 Task: Add Organic Valley Organic 3 Cheese Italian Blend Thick Cut Shredded 3 Cheese to the cart.
Action: Mouse moved to (906, 315)
Screenshot: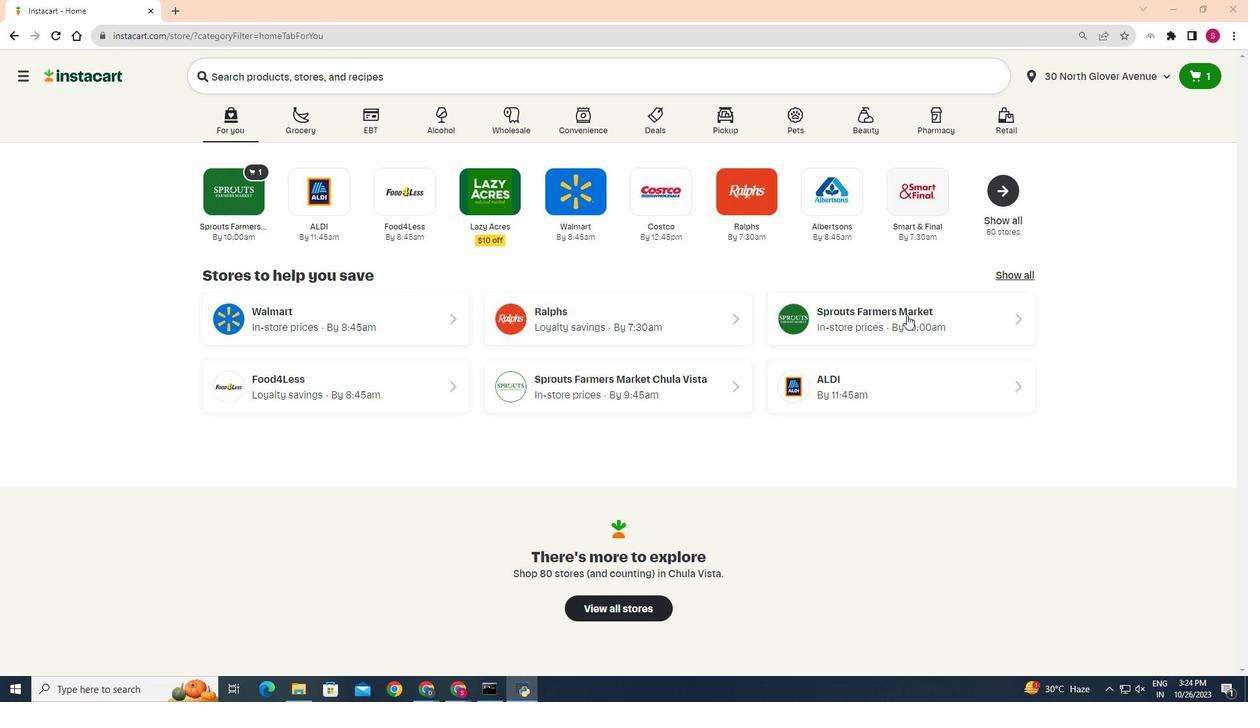
Action: Mouse pressed left at (906, 315)
Screenshot: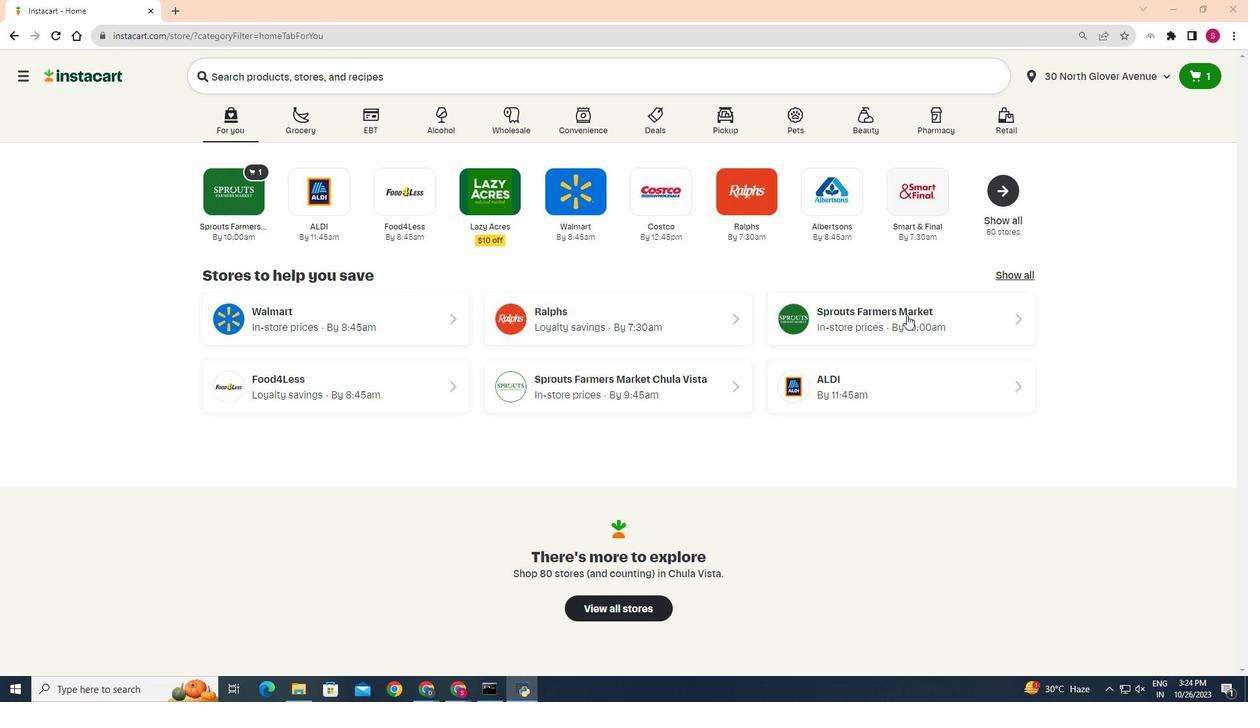 
Action: Mouse moved to (81, 550)
Screenshot: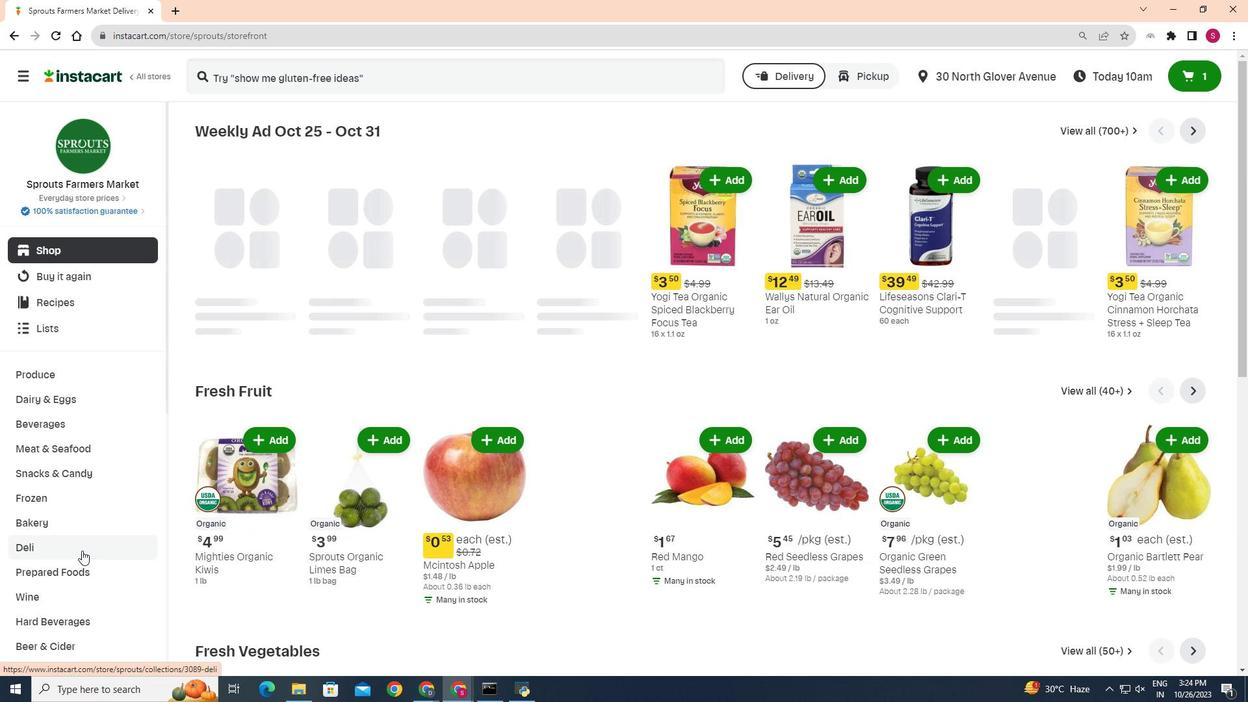 
Action: Mouse pressed left at (81, 550)
Screenshot: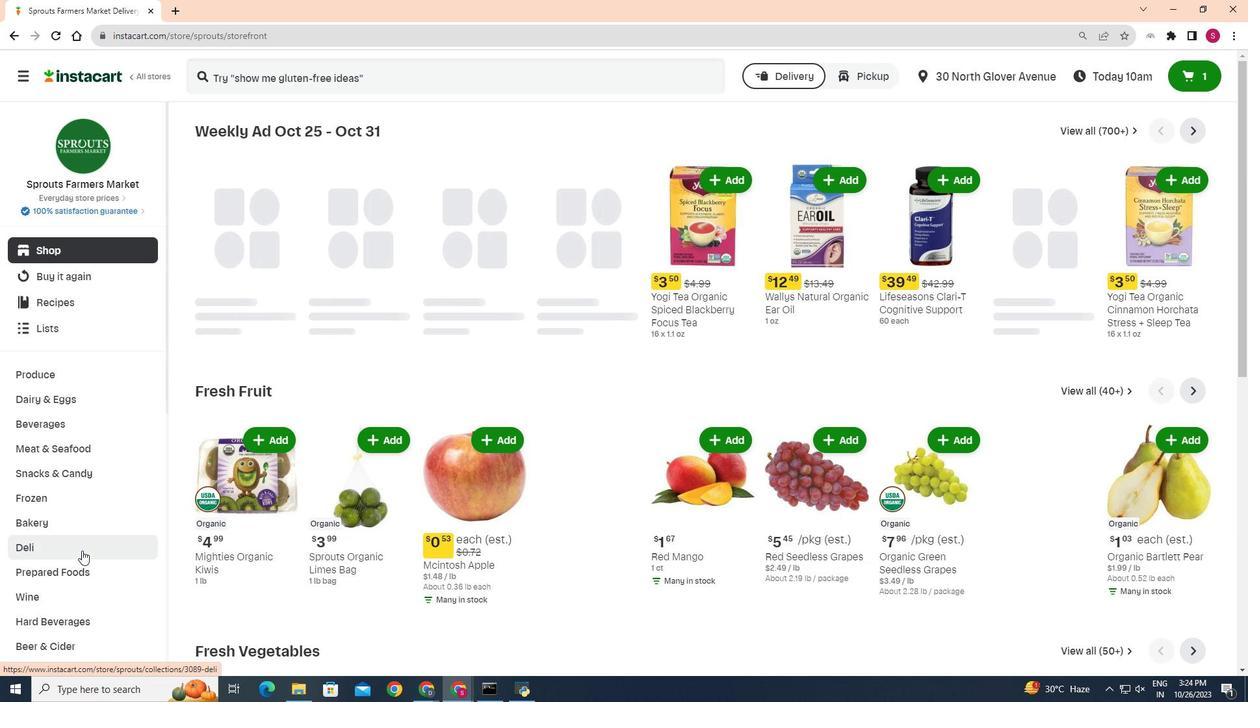 
Action: Mouse moved to (330, 169)
Screenshot: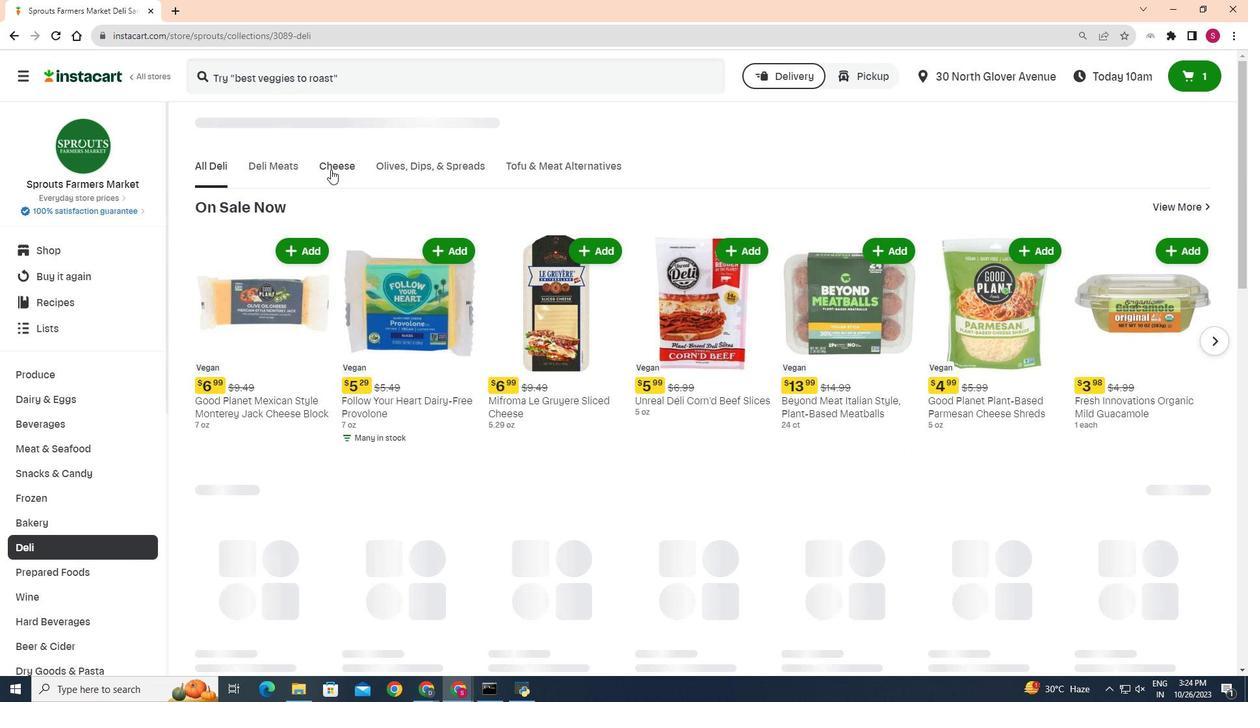 
Action: Mouse pressed left at (330, 169)
Screenshot: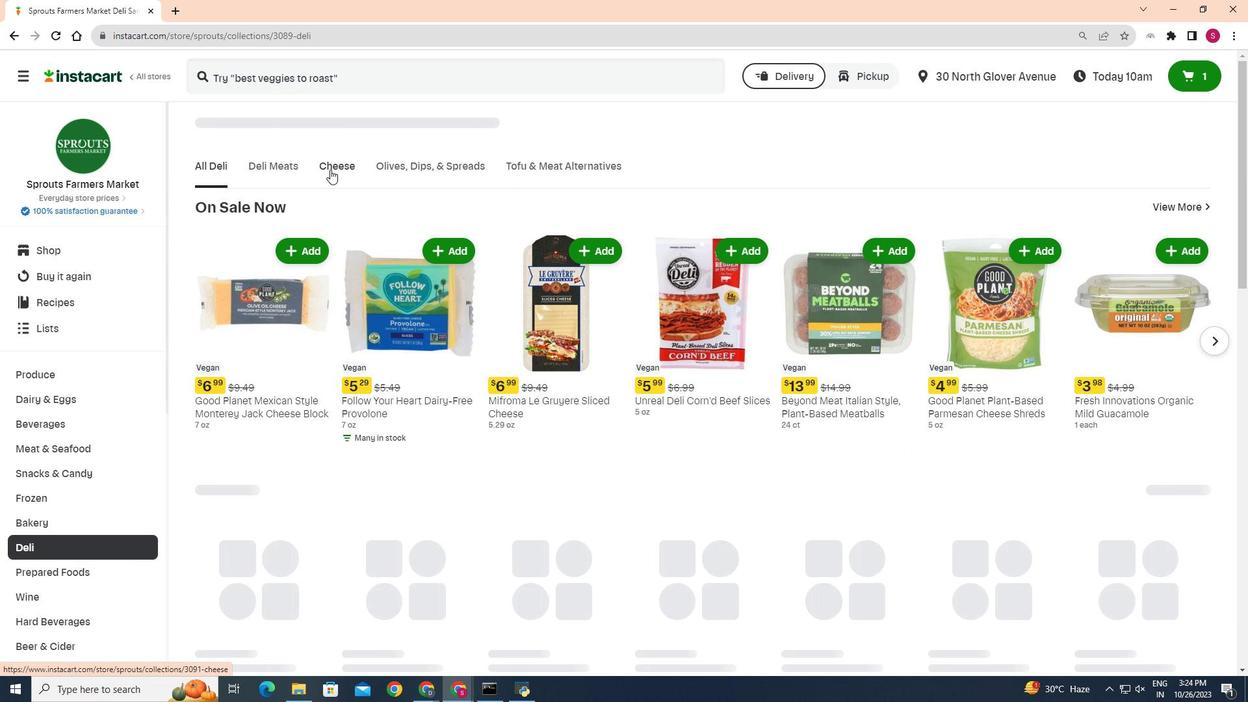 
Action: Mouse moved to (397, 217)
Screenshot: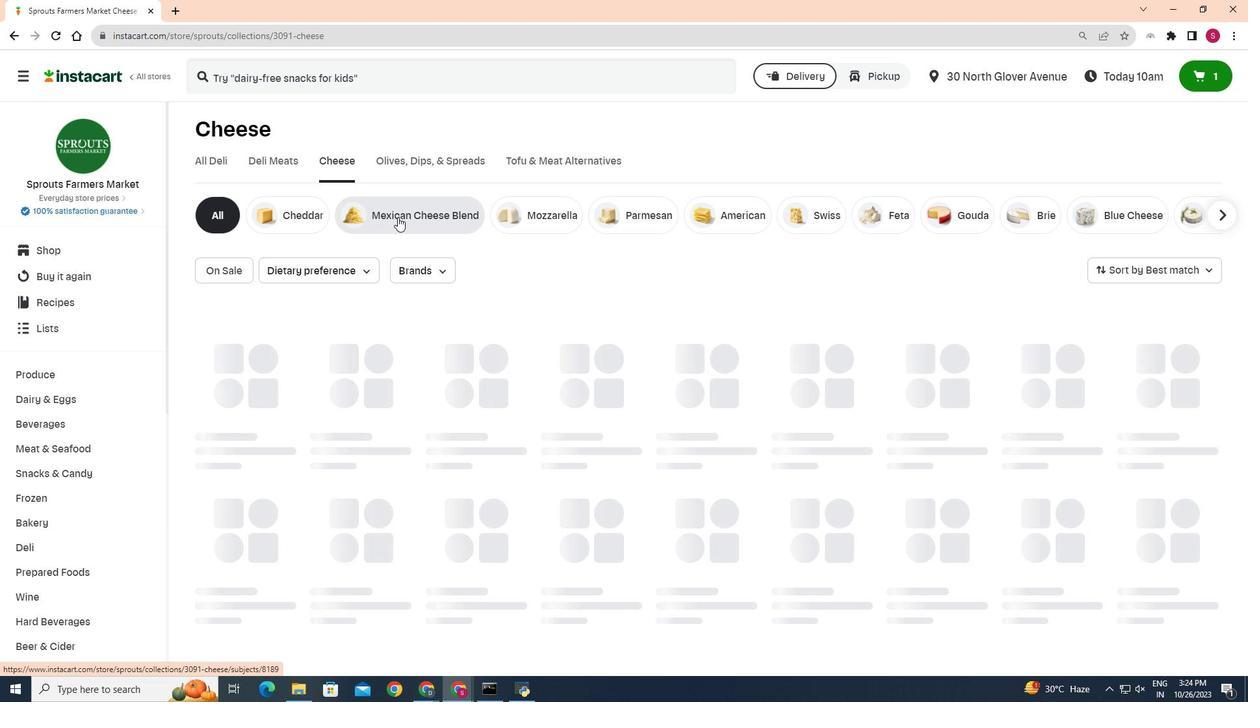 
Action: Mouse pressed left at (397, 217)
Screenshot: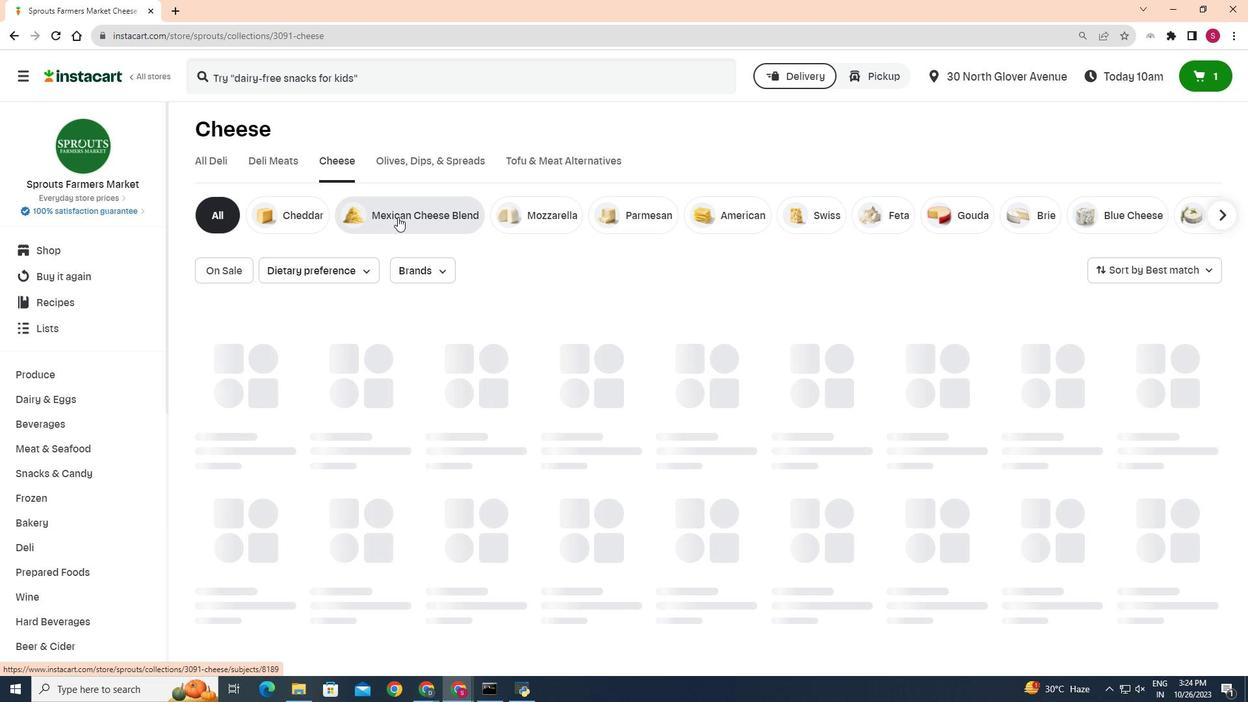 
Action: Mouse moved to (1120, 456)
Screenshot: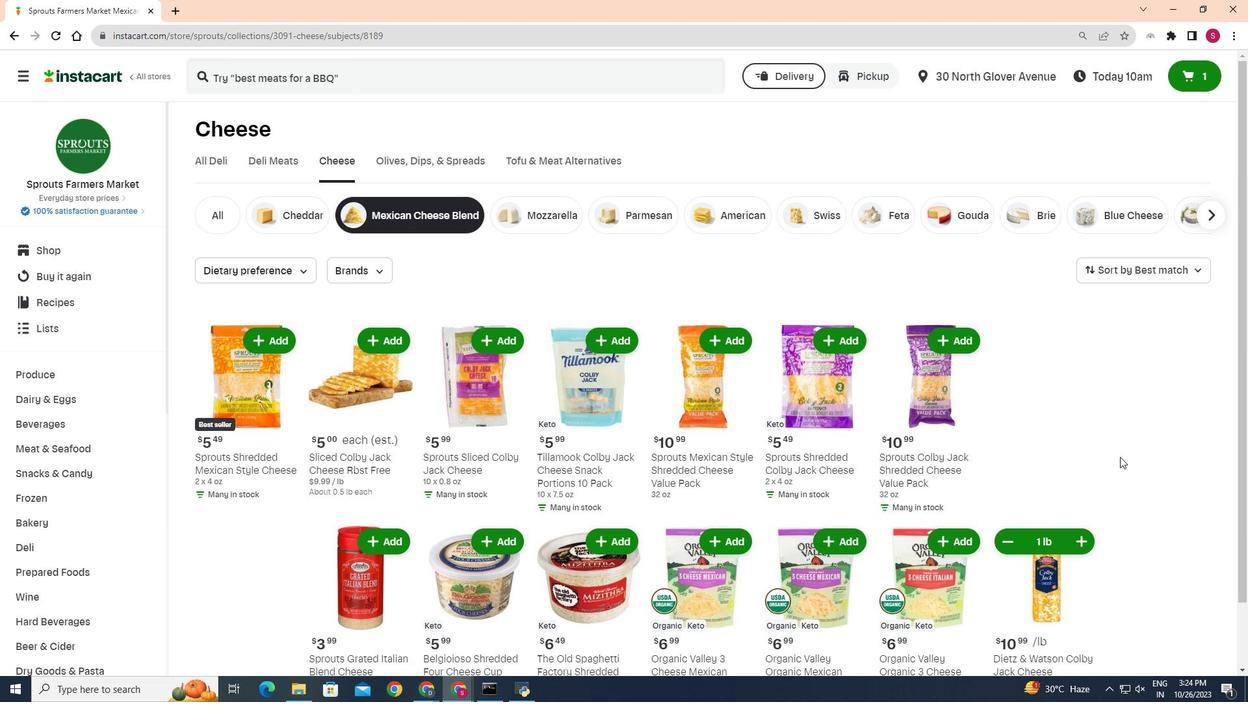
Action: Mouse scrolled (1120, 456) with delta (0, 0)
Screenshot: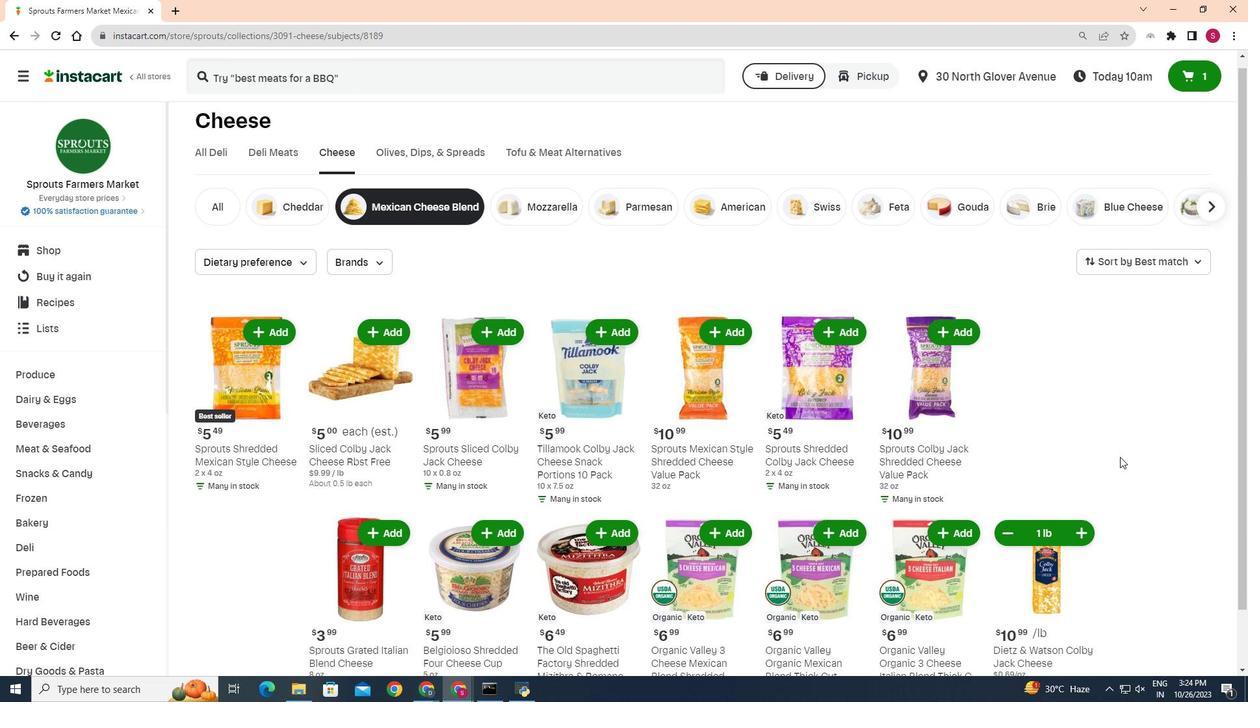 
Action: Mouse moved to (958, 477)
Screenshot: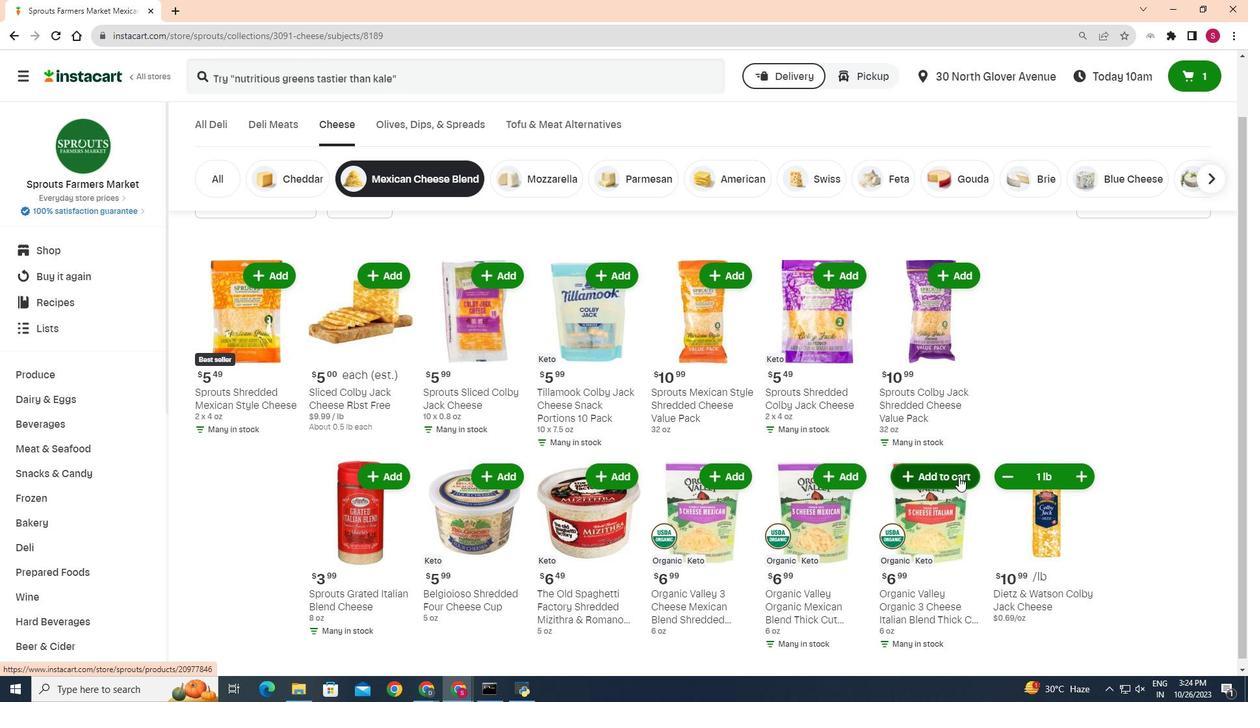 
Action: Mouse pressed left at (958, 477)
Screenshot: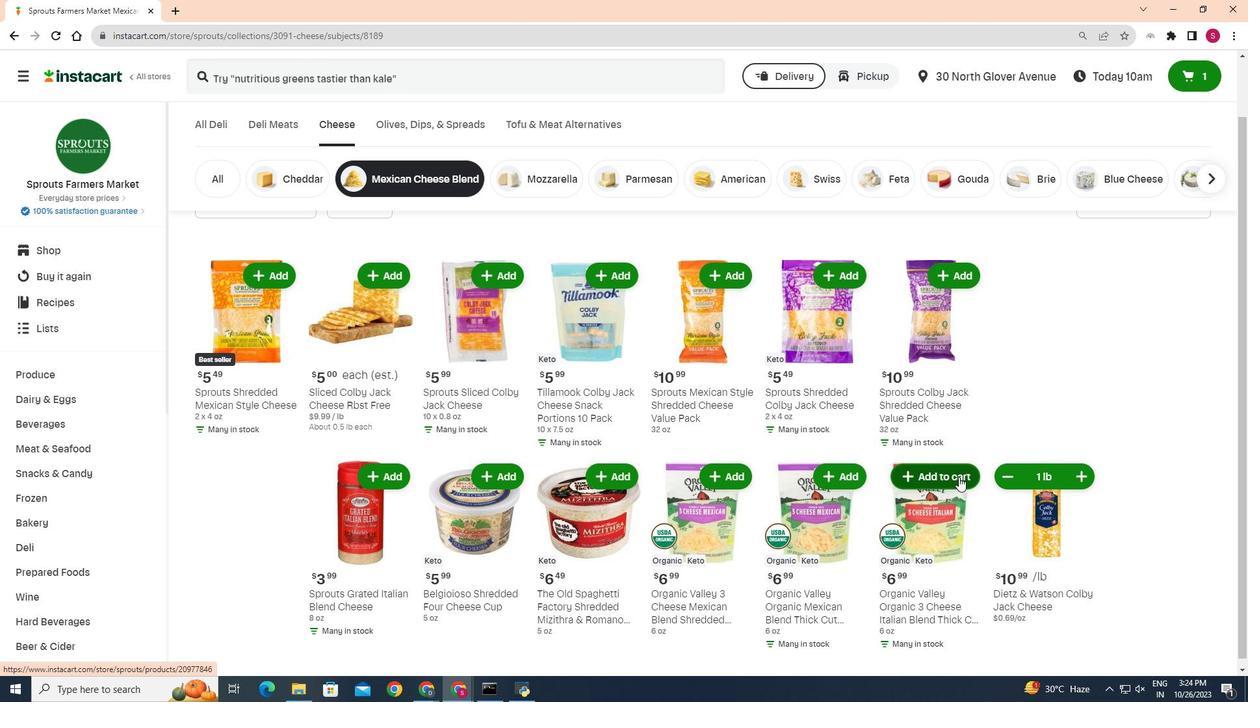 
Action: Mouse moved to (995, 414)
Screenshot: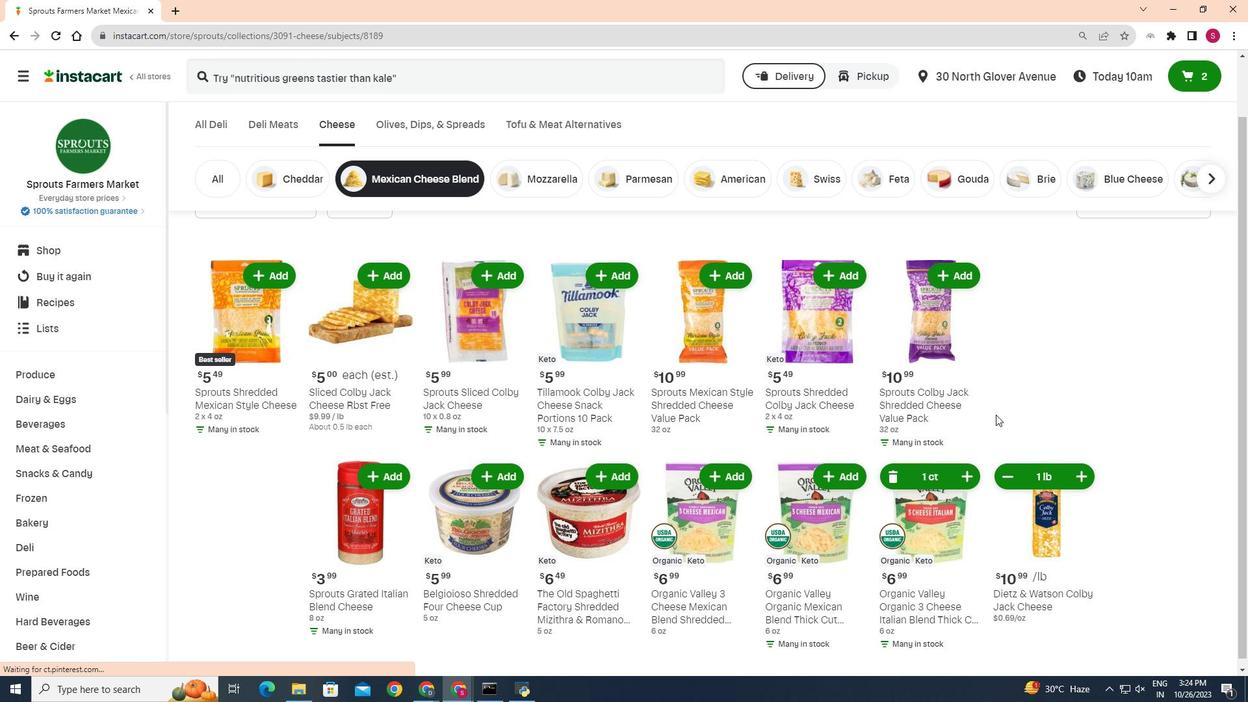 
